 Task: Log work in the project TowerLine for the issue 'Add support for real-time multiplayer gaming' spent time as '1w 6d 4h 20m' and remaining time as '3w 4d 11h 40m' and move to bottom of backlog. Now add the issue to the epic 'Email and messaging system upgrade'.
Action: Mouse moved to (622, 385)
Screenshot: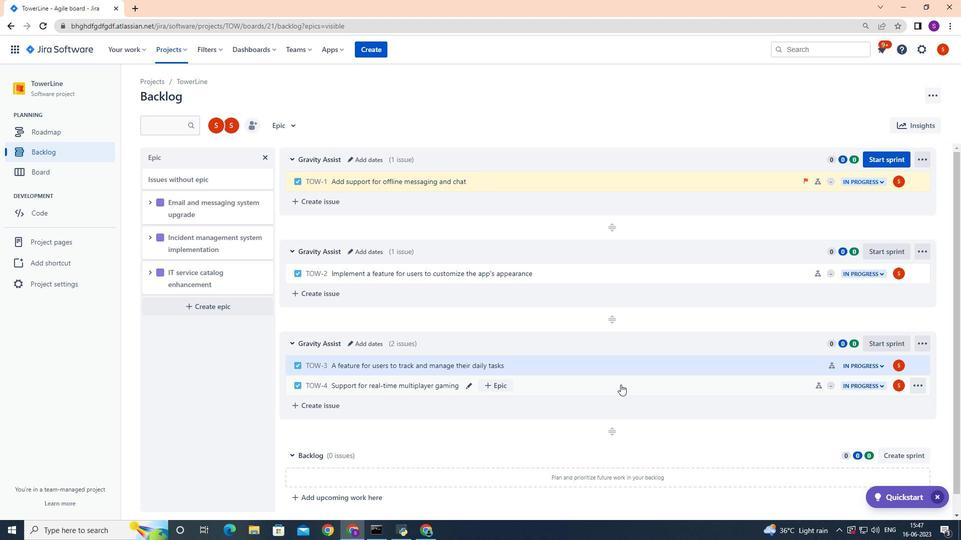 
Action: Mouse pressed left at (622, 385)
Screenshot: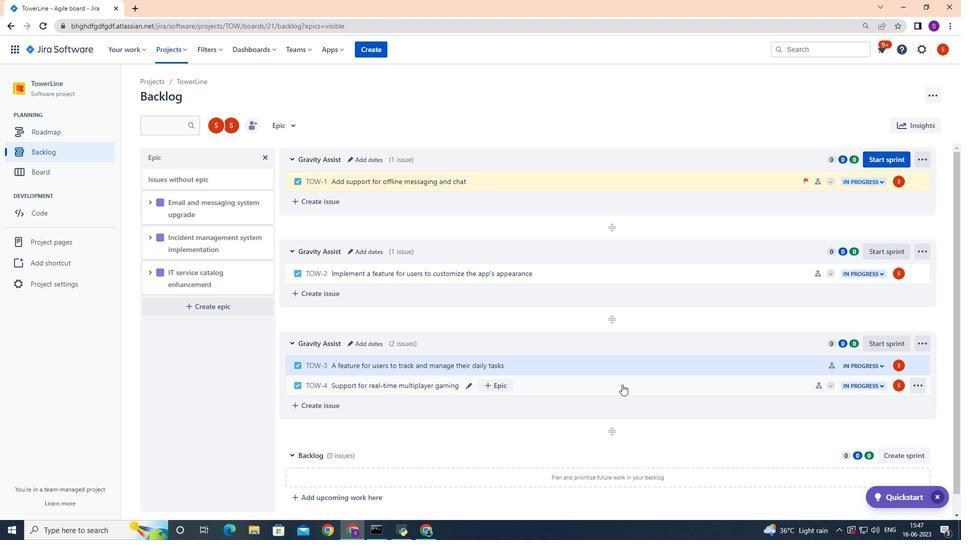 
Action: Mouse moved to (913, 153)
Screenshot: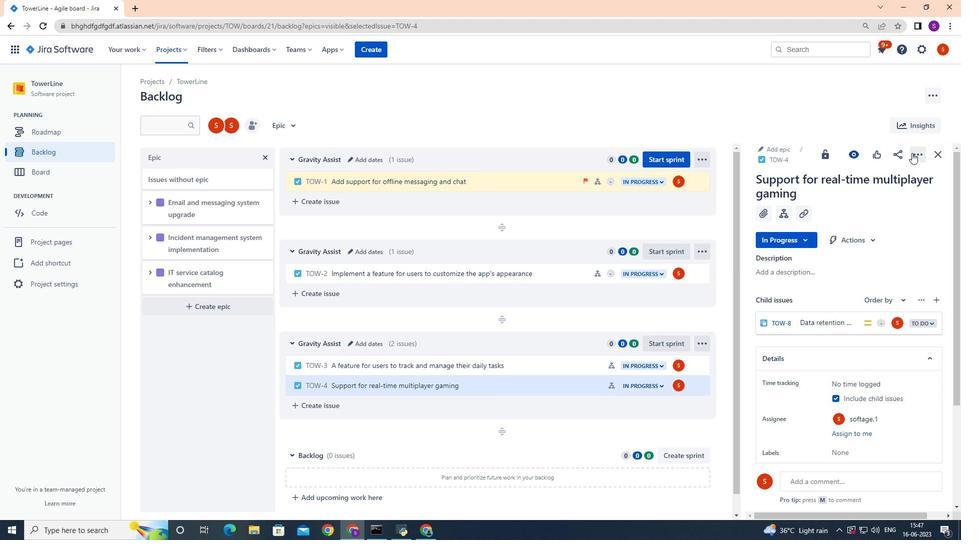 
Action: Mouse pressed left at (913, 153)
Screenshot: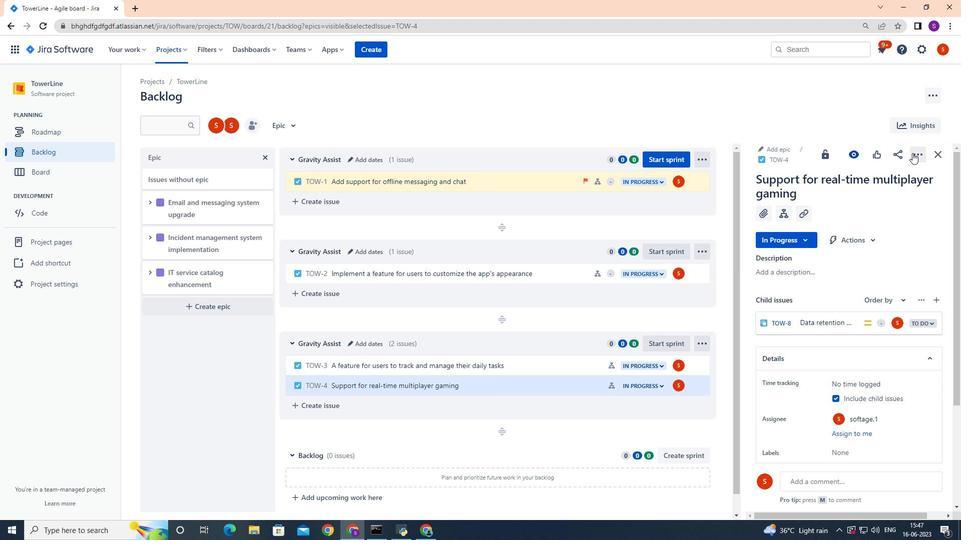
Action: Mouse moved to (887, 181)
Screenshot: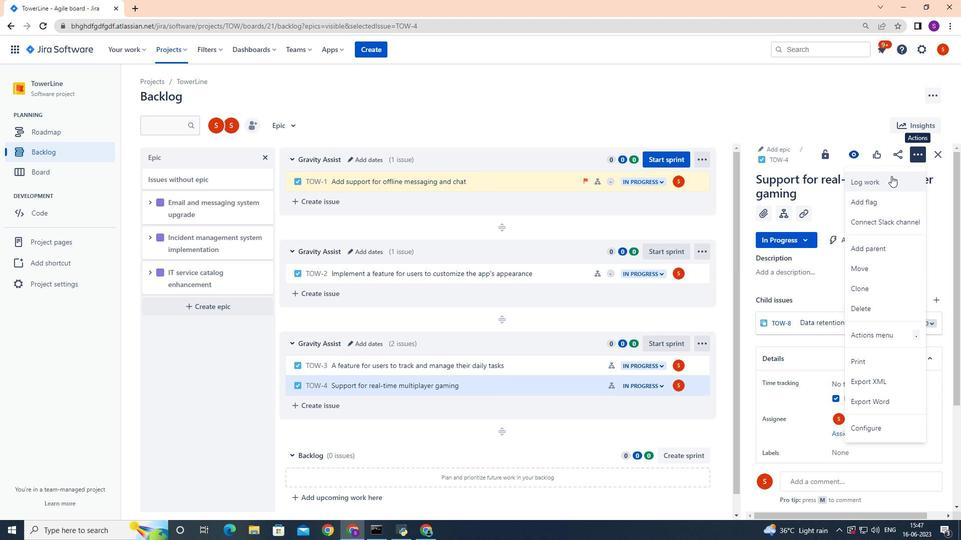 
Action: Mouse pressed left at (887, 181)
Screenshot: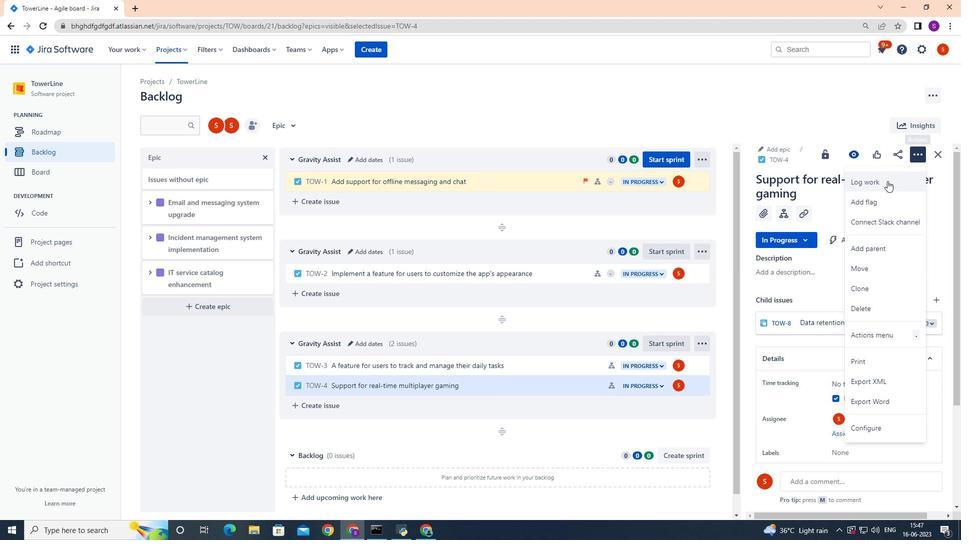 
Action: Mouse moved to (882, 182)
Screenshot: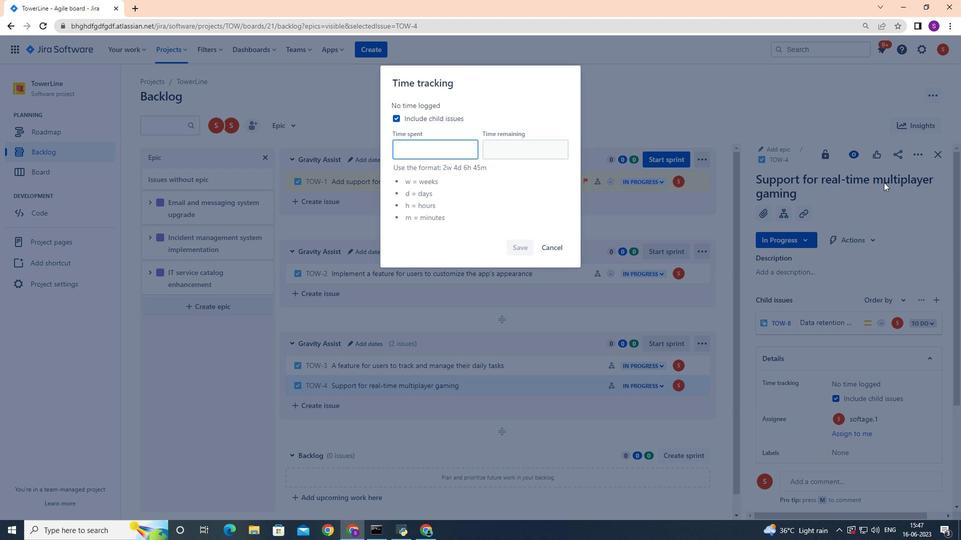 
Action: Key pressed 1w<Key.space>6d<Key.space>4h<Key.space>20m
Screenshot: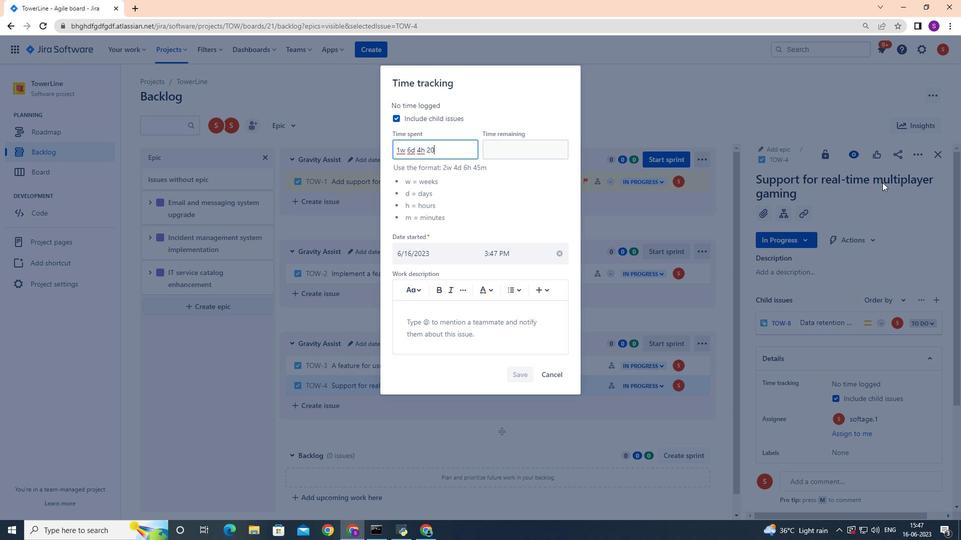 
Action: Mouse moved to (489, 150)
Screenshot: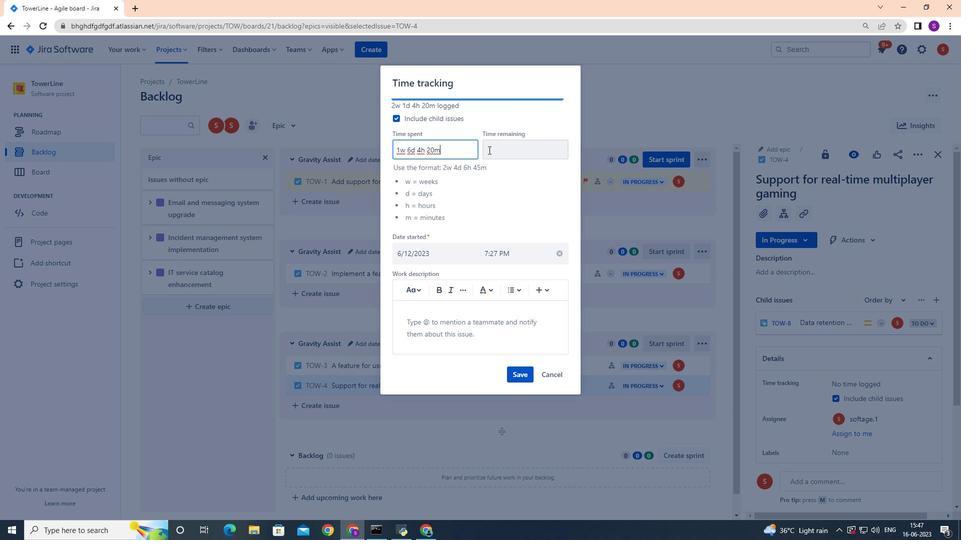 
Action: Mouse pressed left at (489, 150)
Screenshot: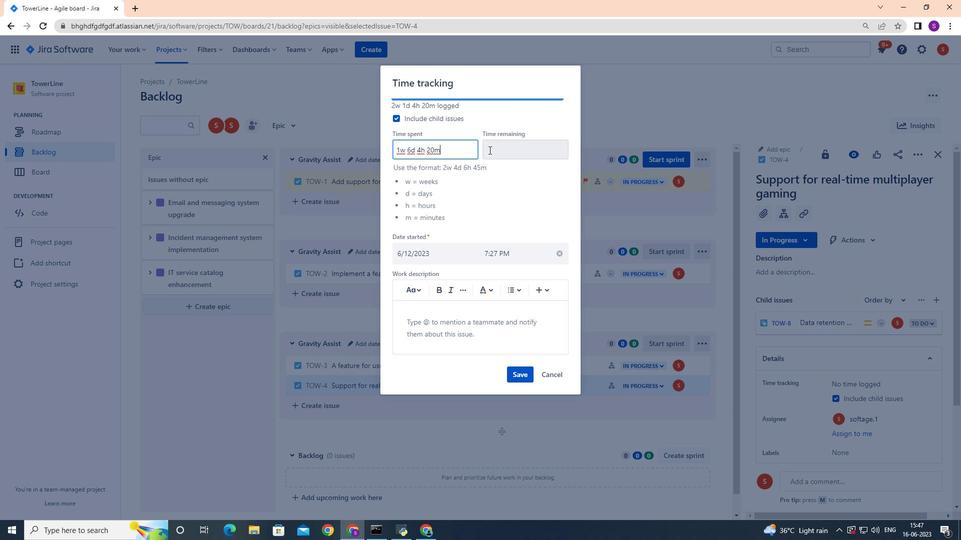 
Action: Mouse moved to (489, 150)
Screenshot: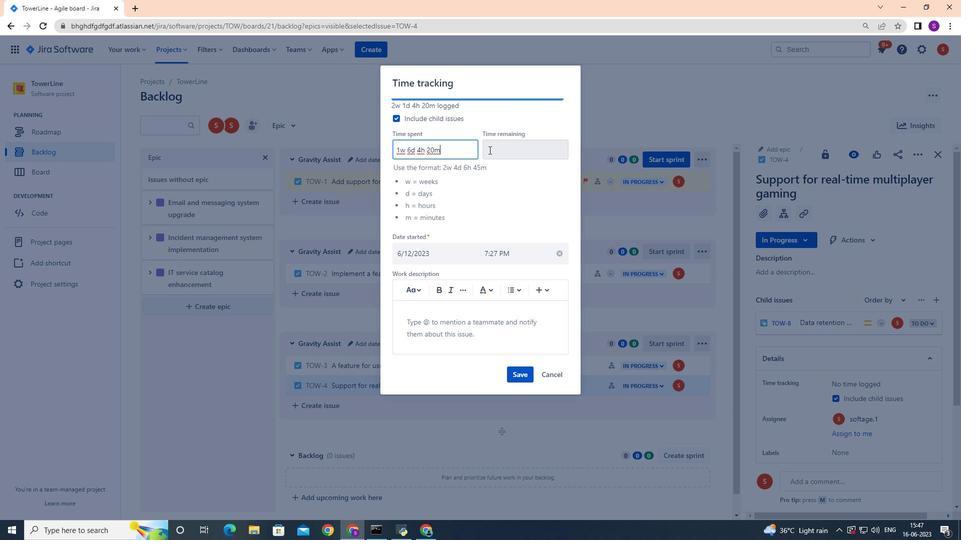 
Action: Key pressed 3w<Key.space>4d<Key.space>11h<Key.space>40m
Screenshot: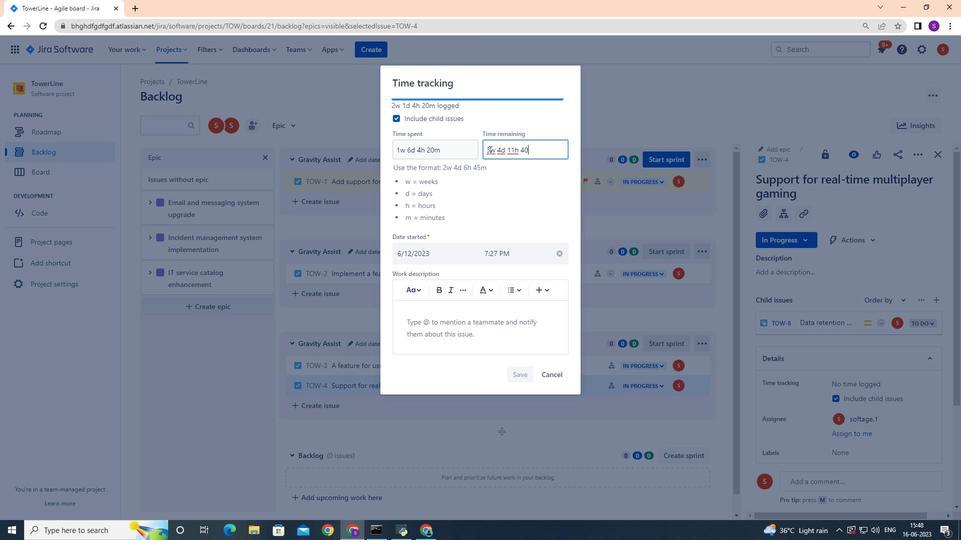 
Action: Mouse moved to (527, 373)
Screenshot: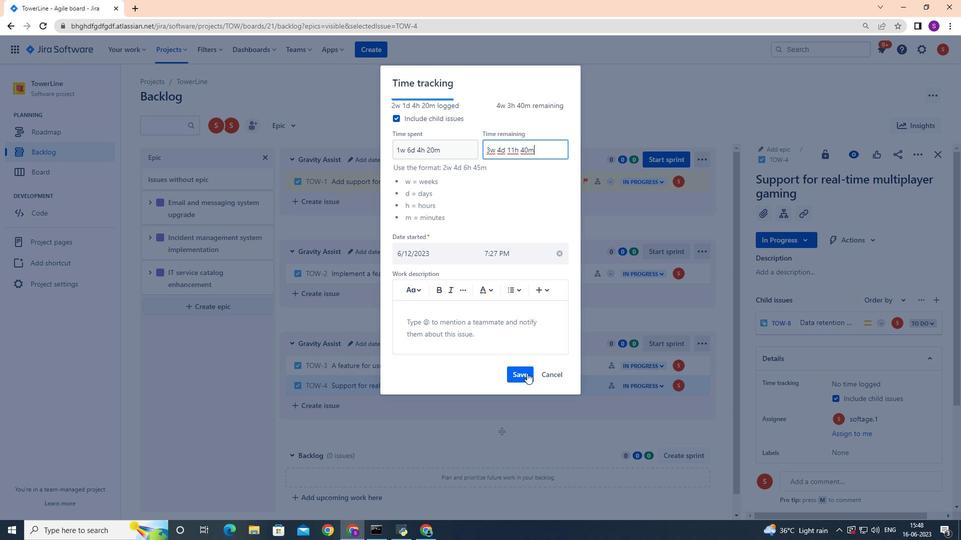 
Action: Mouse pressed left at (527, 373)
Screenshot: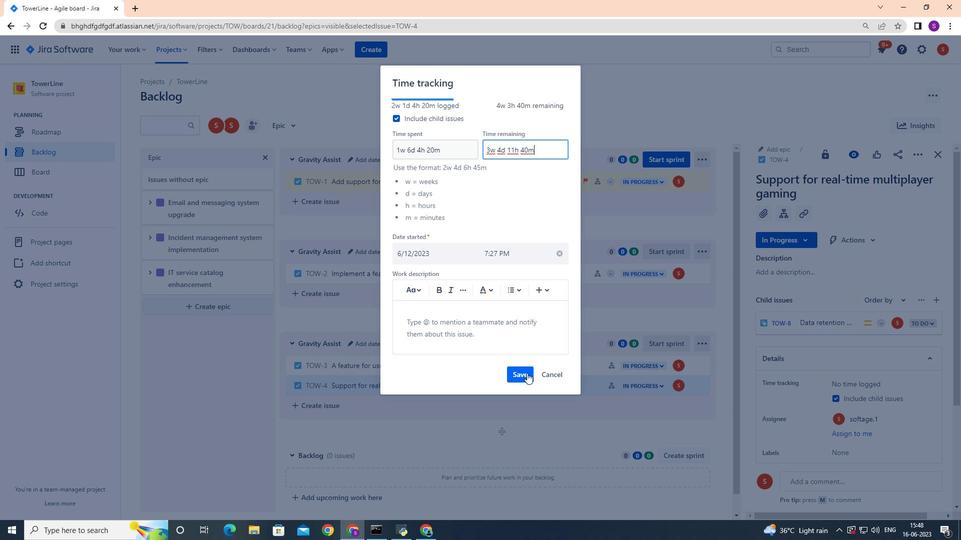 
Action: Mouse moved to (697, 386)
Screenshot: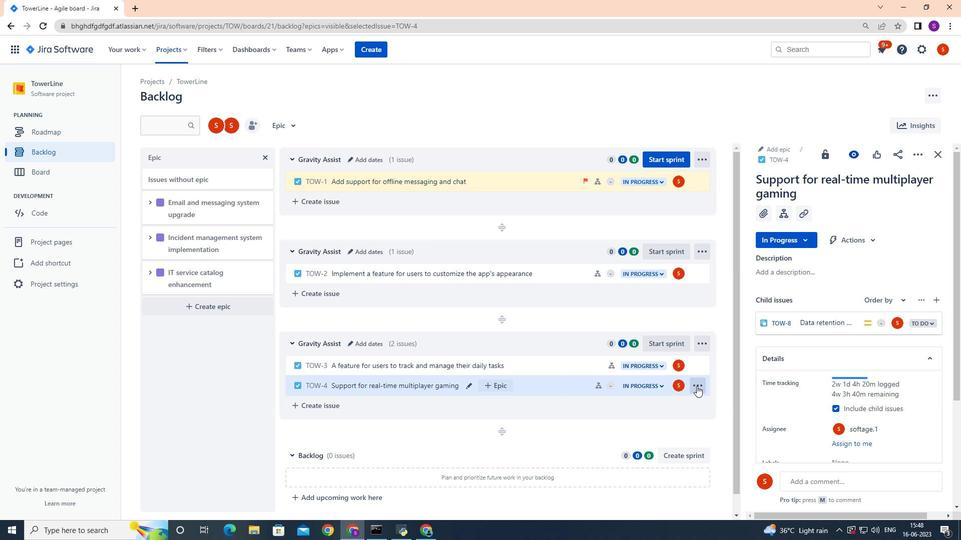 
Action: Mouse pressed left at (697, 386)
Screenshot: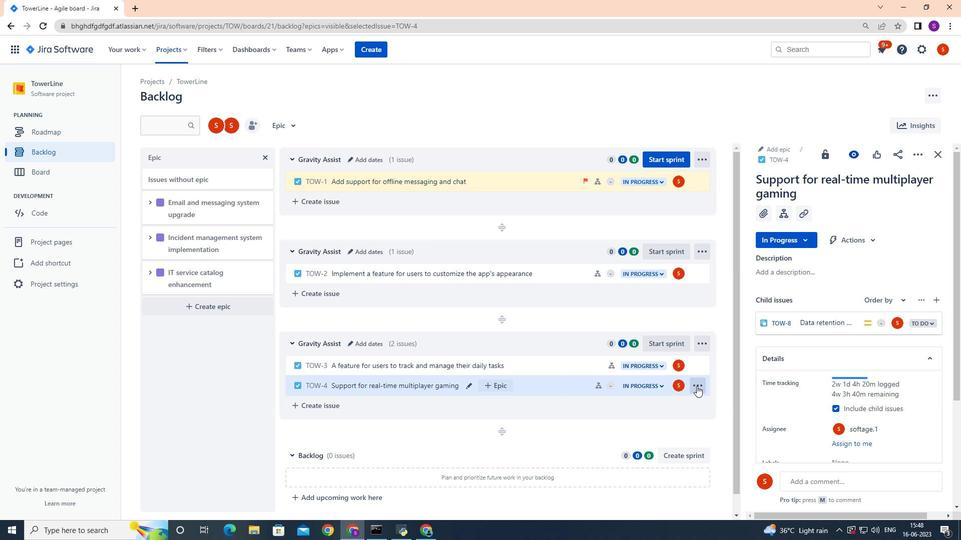 
Action: Mouse moved to (671, 363)
Screenshot: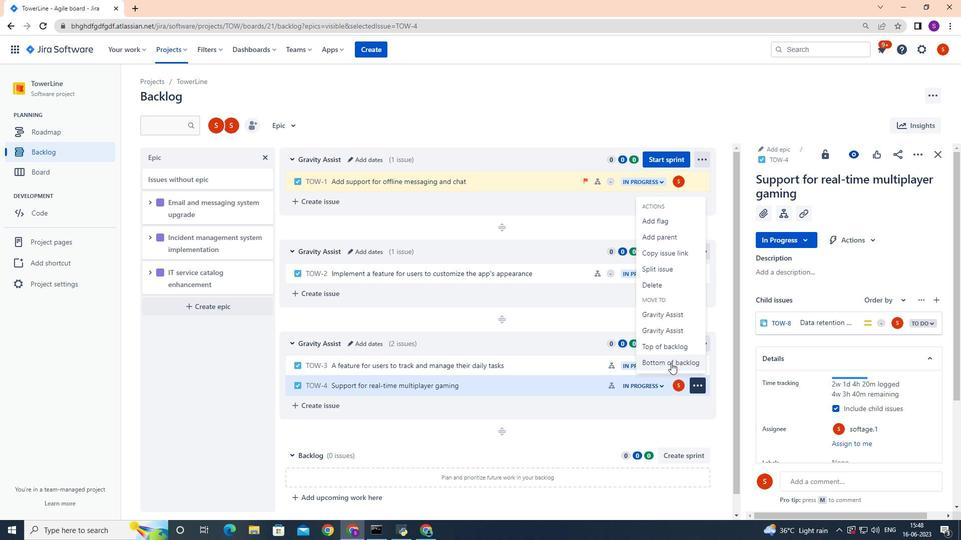 
Action: Mouse pressed left at (671, 363)
Screenshot: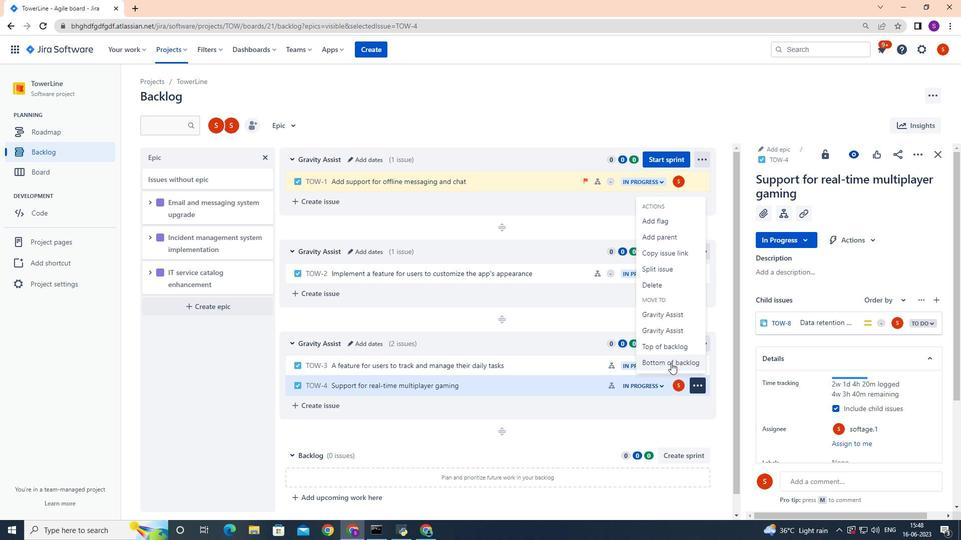 
Action: Mouse moved to (222, 204)
Screenshot: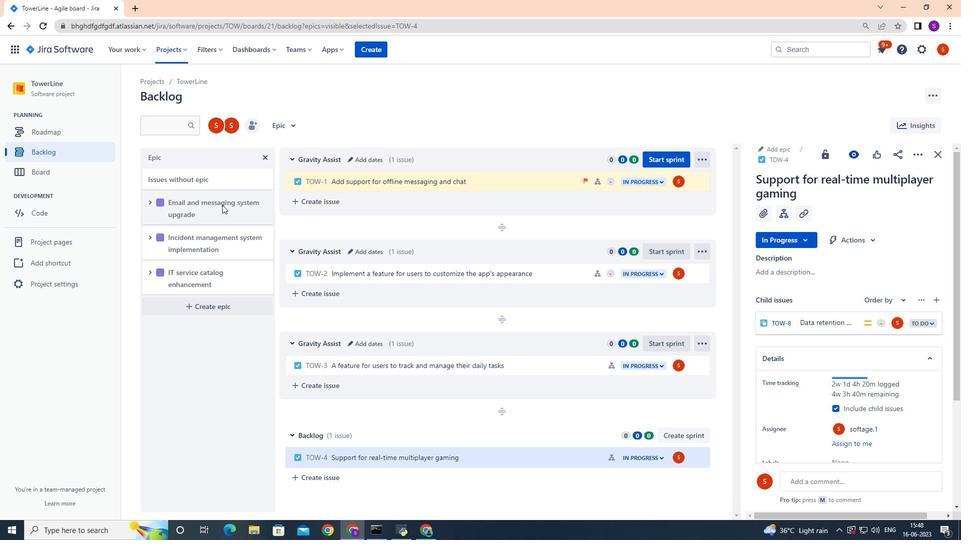 
Action: Mouse pressed left at (222, 204)
Screenshot: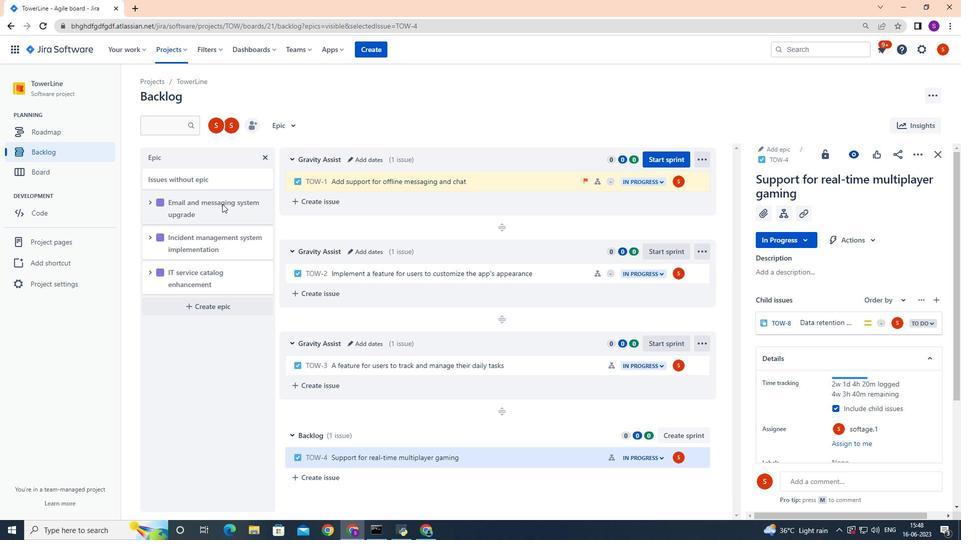 
Action: Mouse moved to (221, 438)
Screenshot: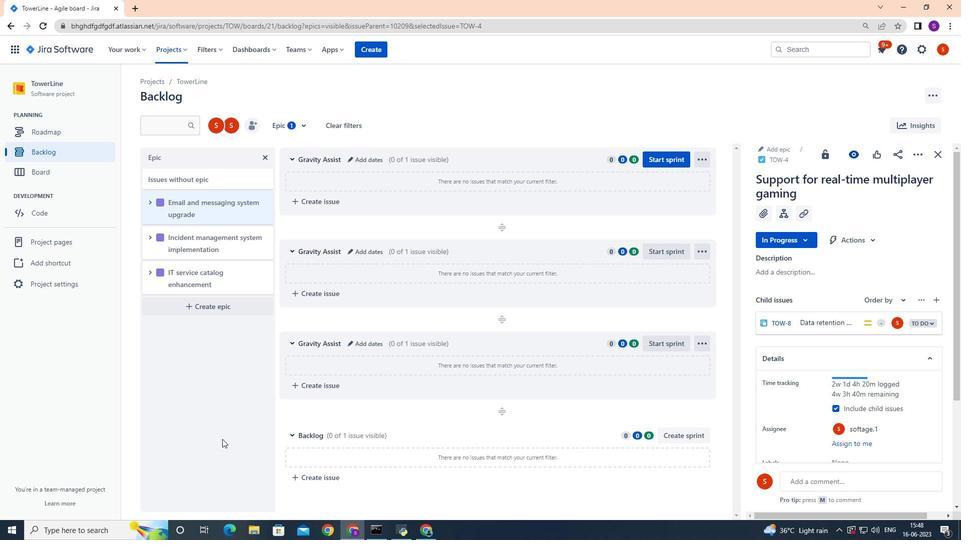 
